 Task: Create a rule when a start date between 1 and 7working days ago is set on a card by me.
Action: Mouse moved to (1144, 90)
Screenshot: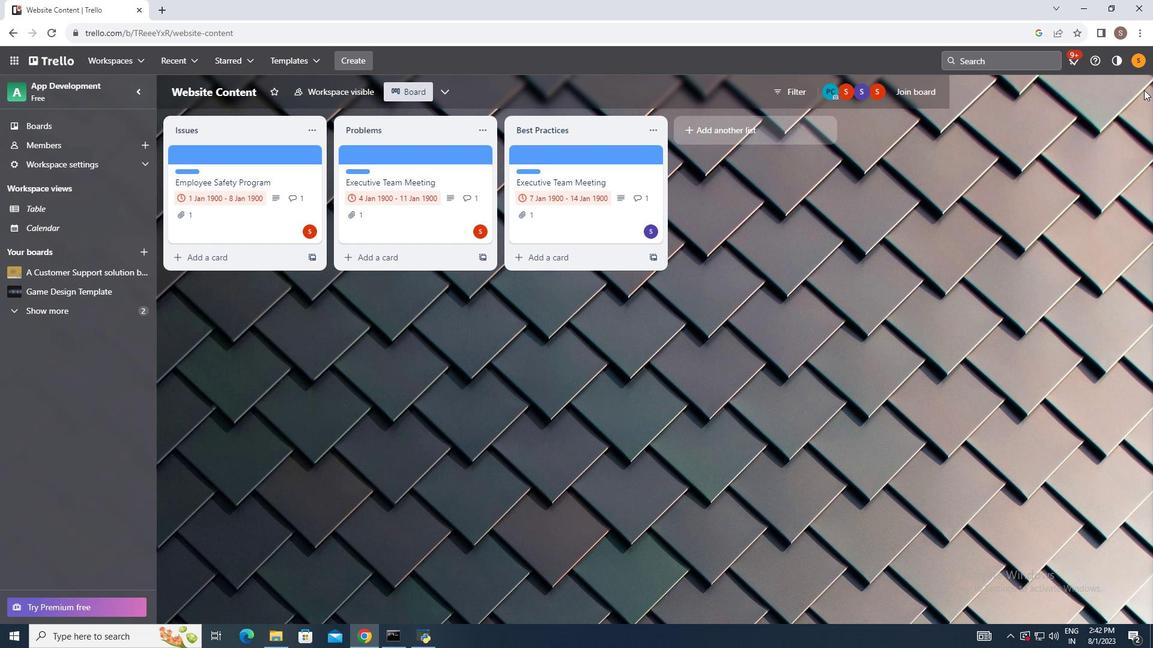 
Action: Mouse pressed left at (1144, 90)
Screenshot: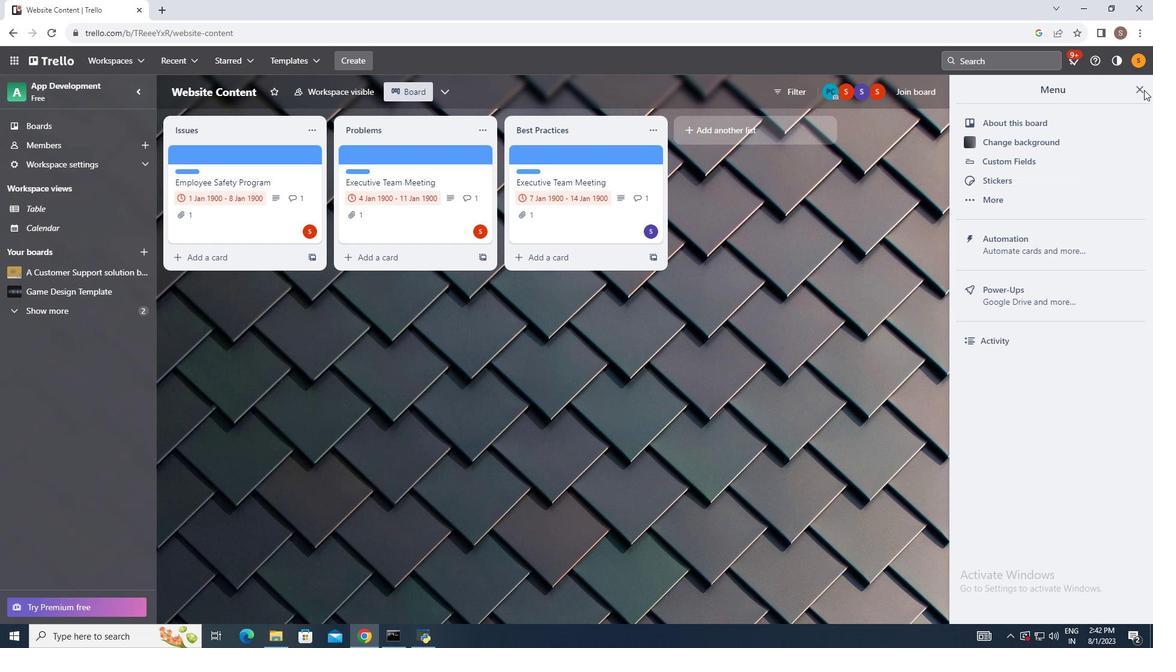 
Action: Mouse moved to (1047, 240)
Screenshot: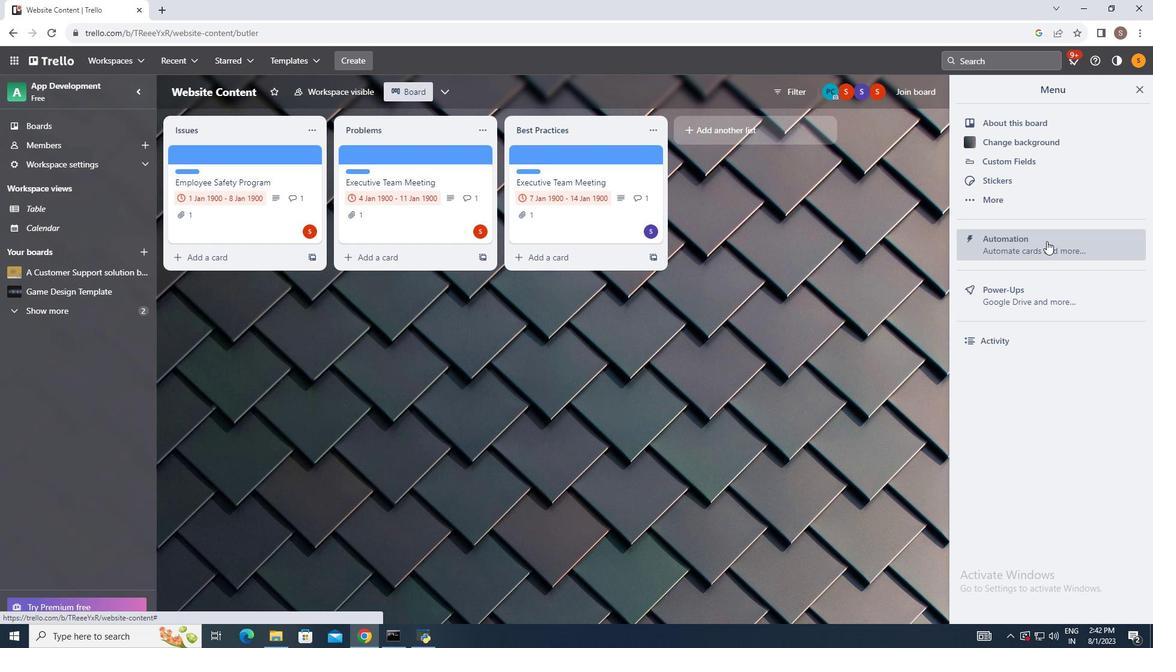 
Action: Mouse pressed left at (1047, 240)
Screenshot: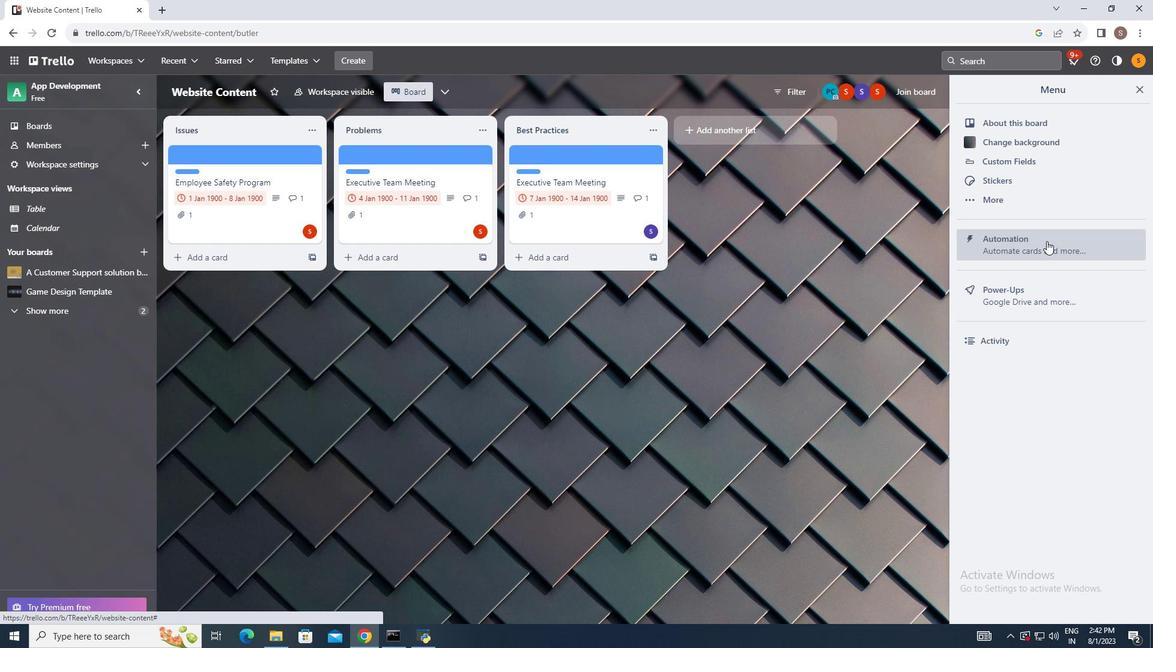 
Action: Mouse moved to (227, 200)
Screenshot: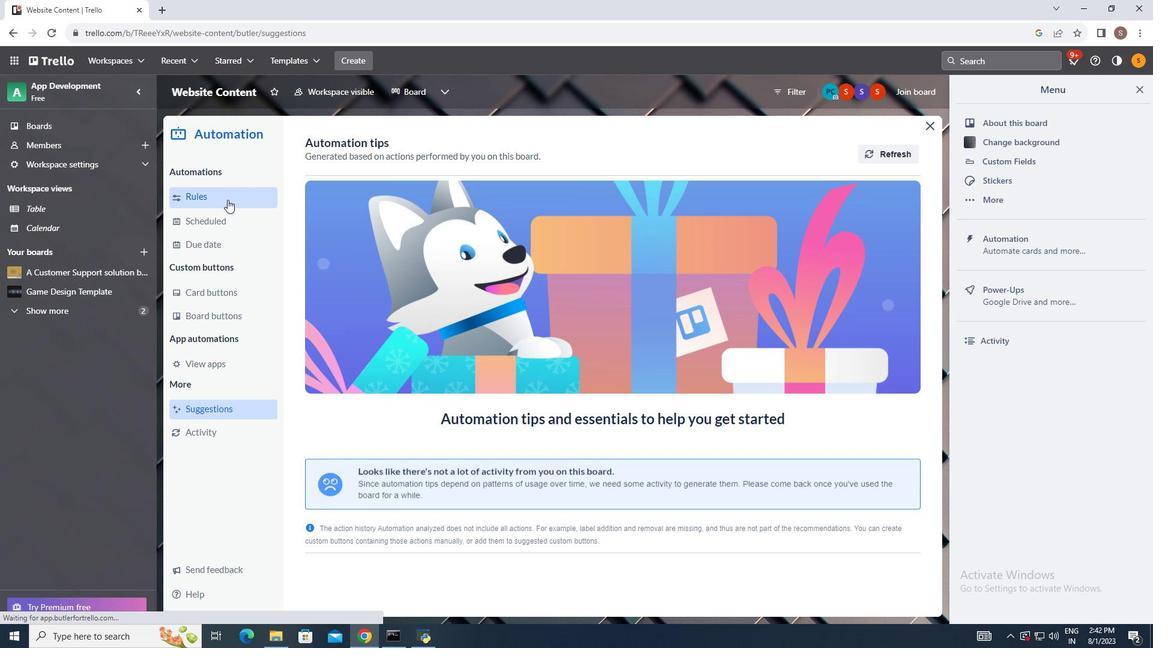 
Action: Mouse pressed left at (227, 200)
Screenshot: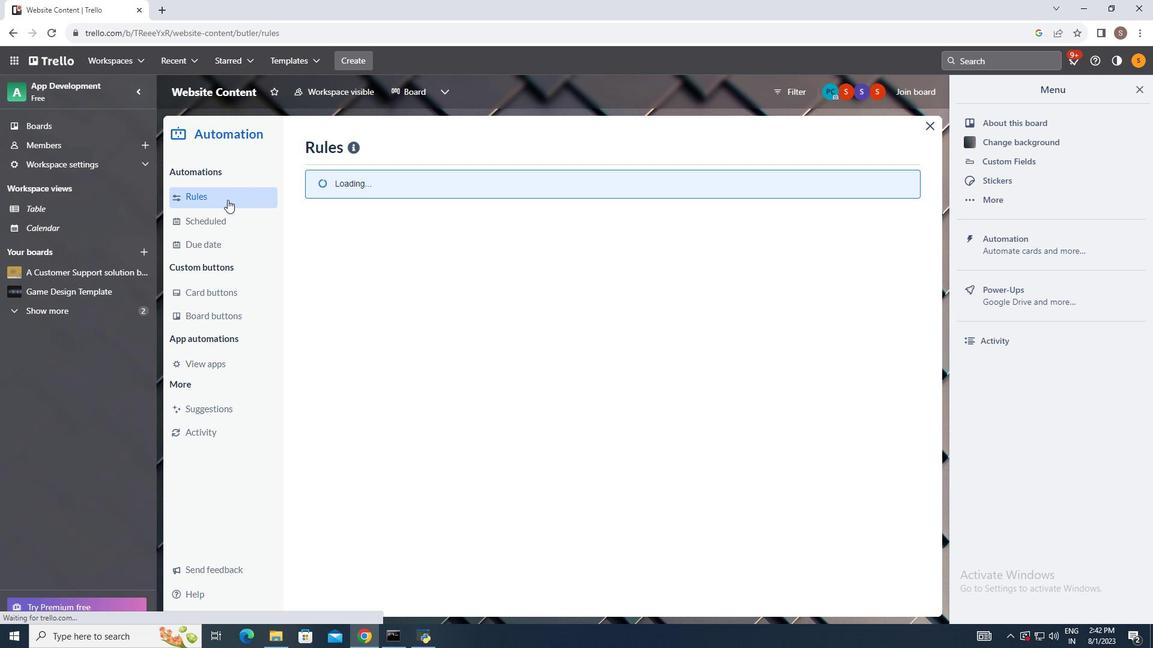 
Action: Mouse moved to (800, 151)
Screenshot: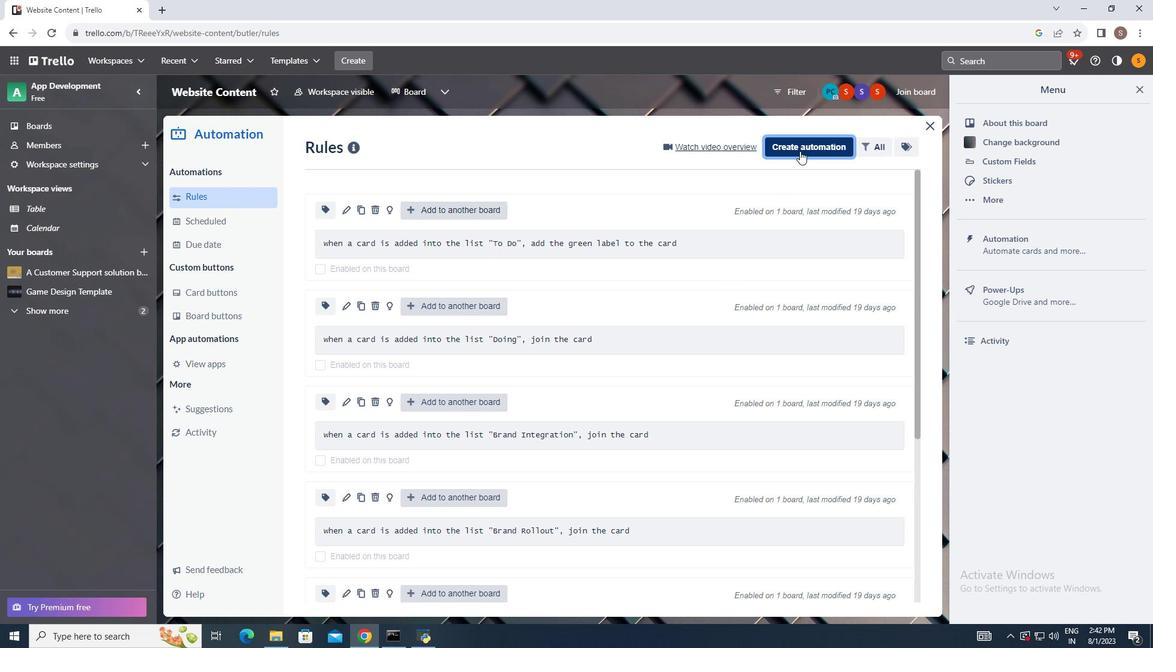 
Action: Mouse pressed left at (800, 151)
Screenshot: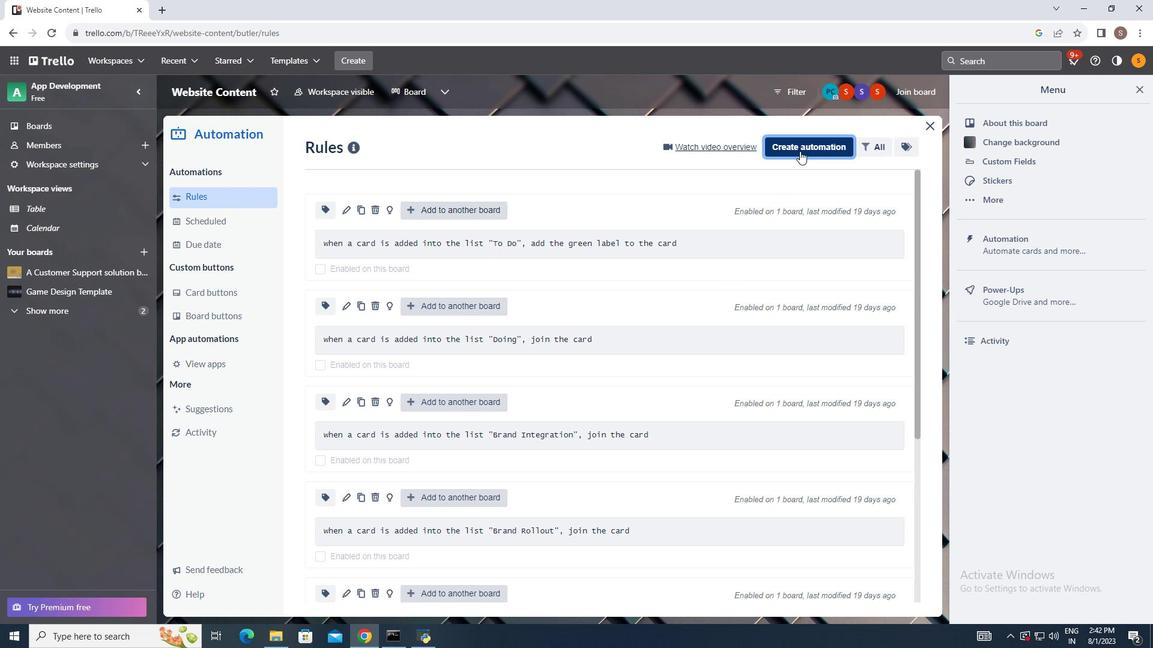 
Action: Mouse moved to (621, 262)
Screenshot: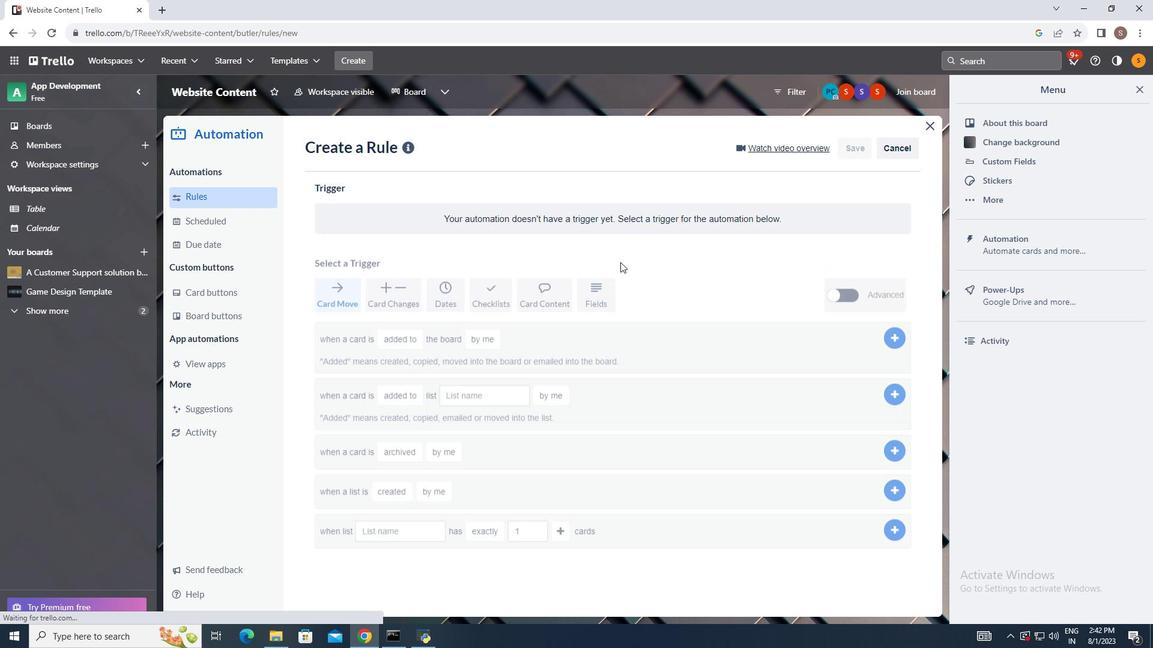 
Action: Mouse pressed left at (621, 262)
Screenshot: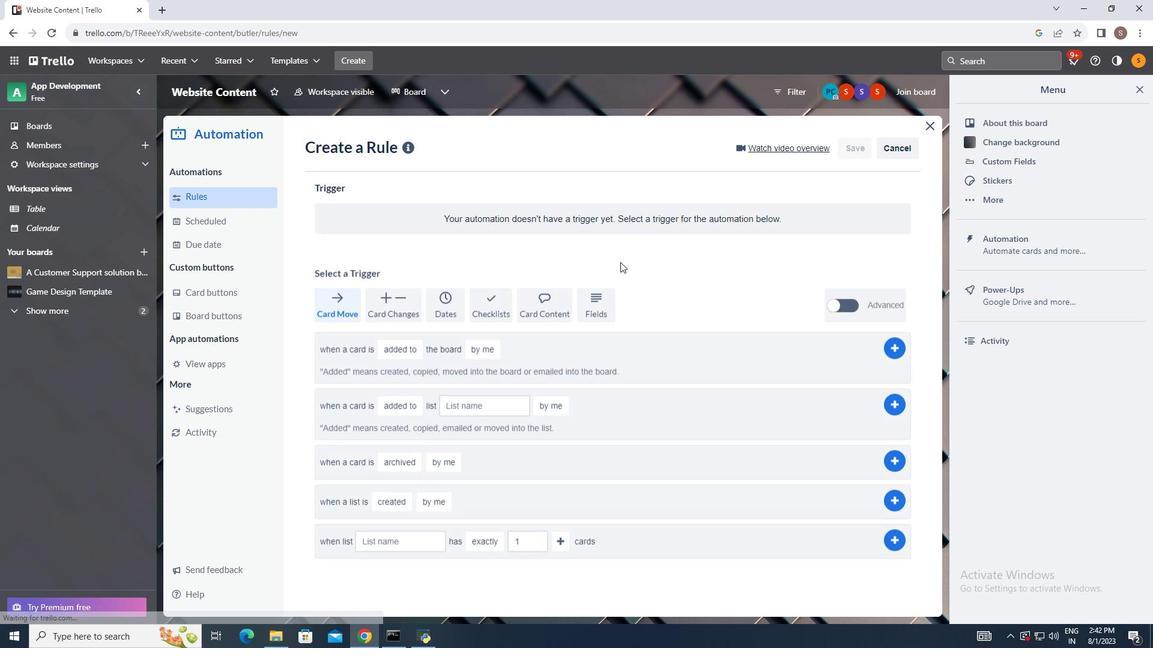 
Action: Mouse moved to (449, 300)
Screenshot: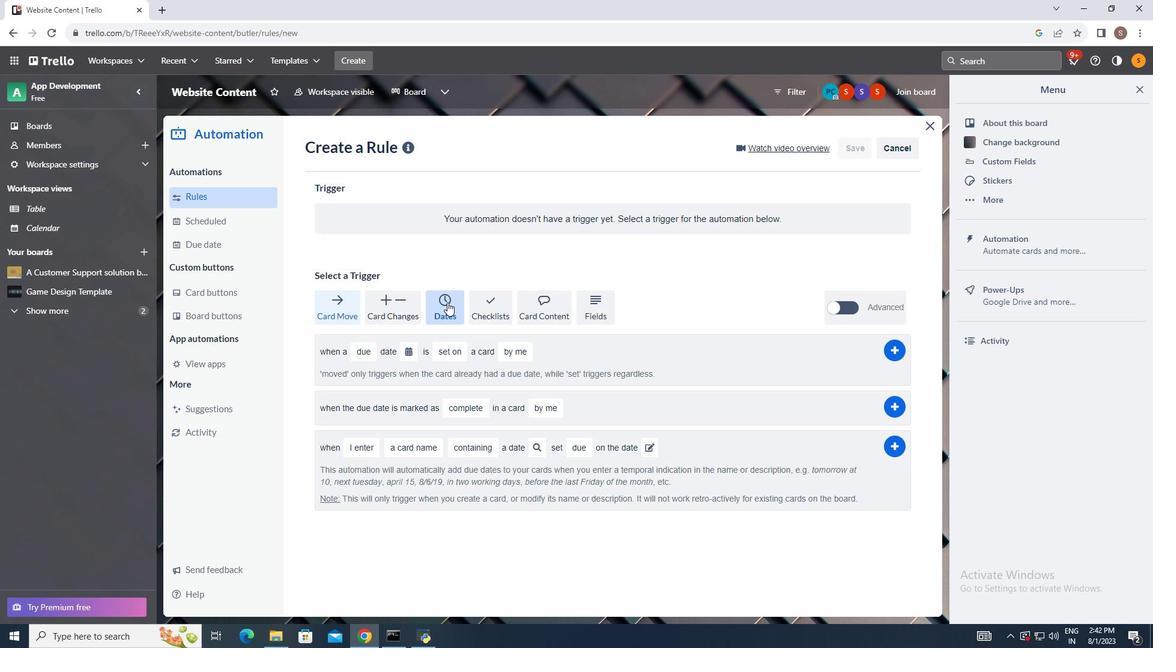 
Action: Mouse pressed left at (449, 300)
Screenshot: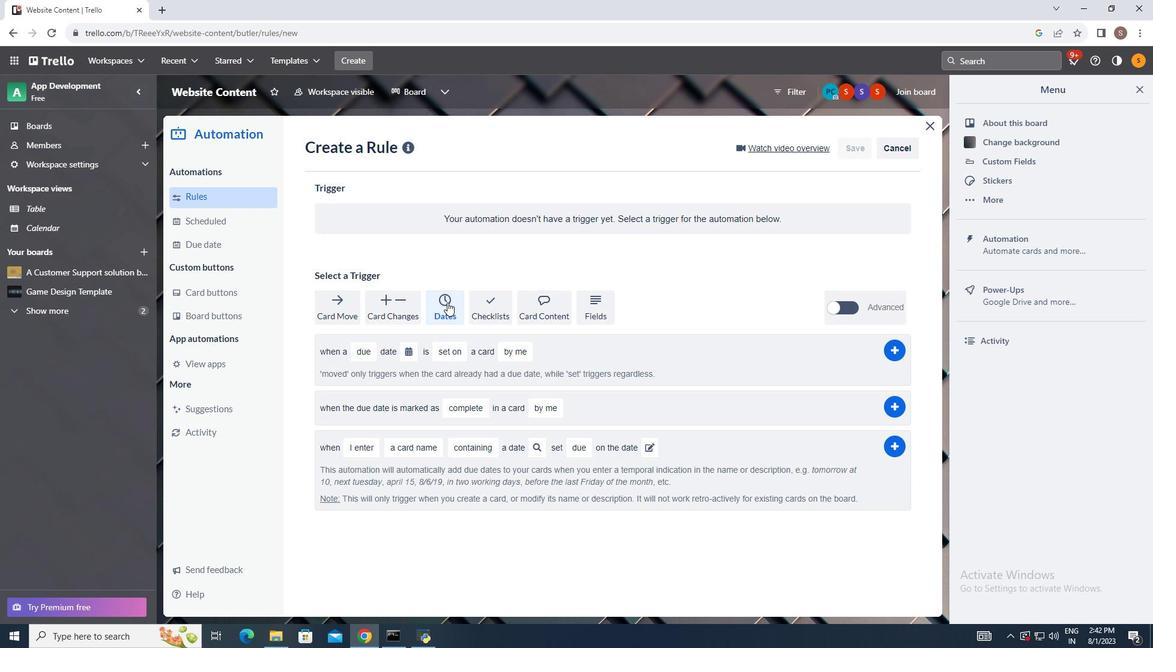 
Action: Mouse moved to (358, 348)
Screenshot: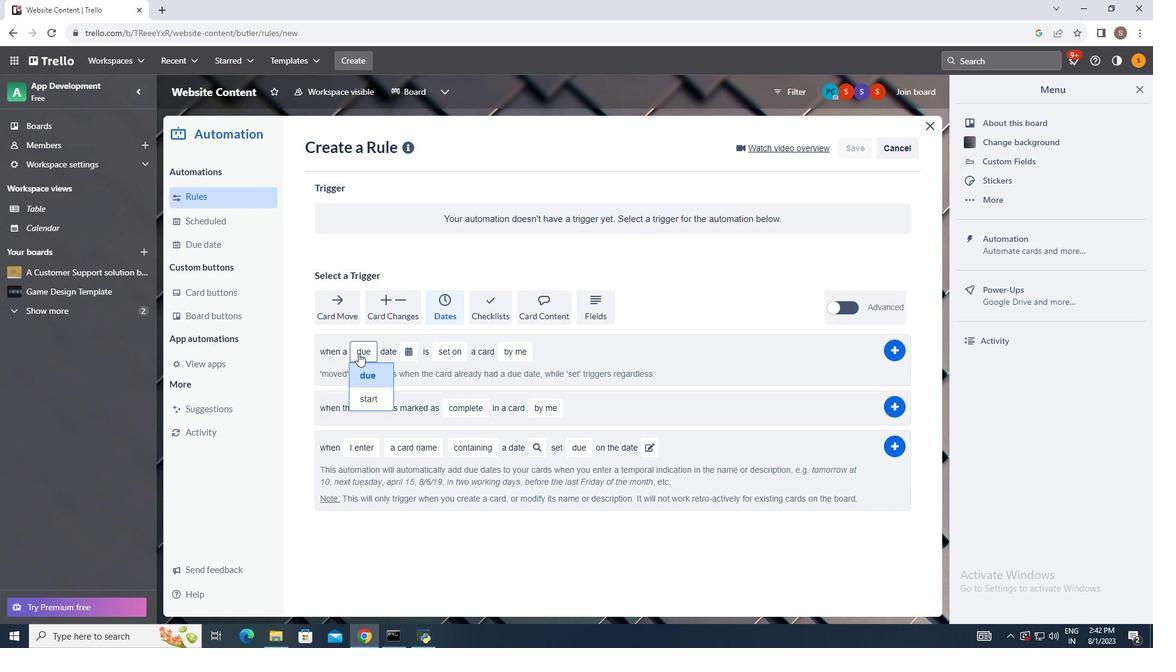 
Action: Mouse pressed left at (358, 348)
Screenshot: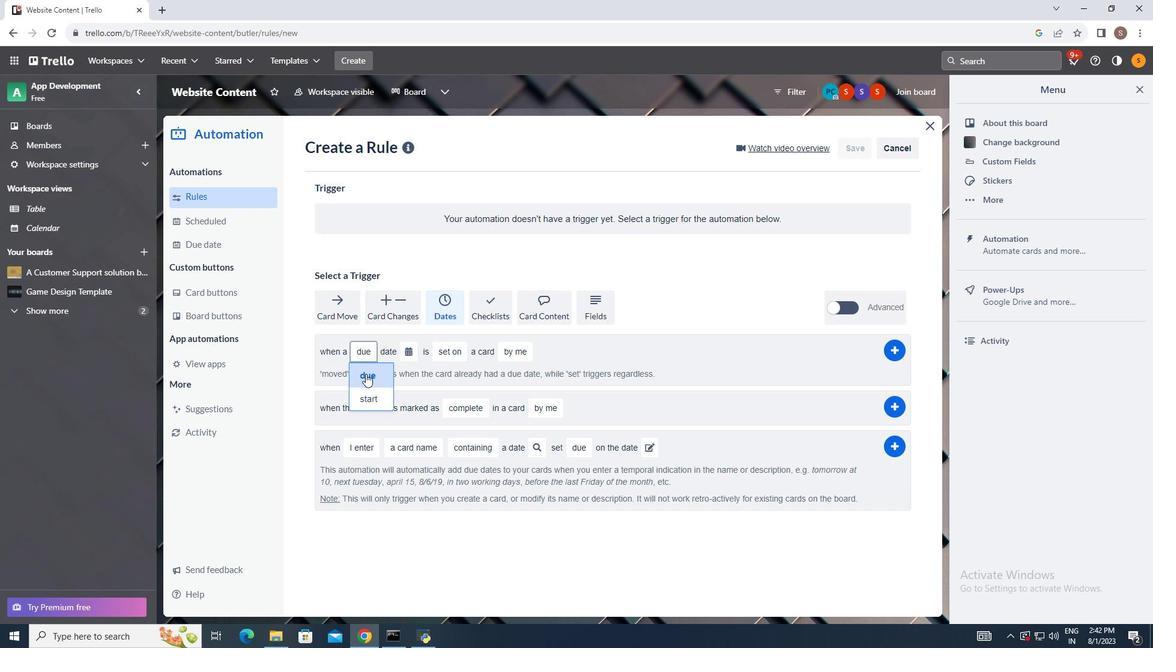 
Action: Mouse moved to (368, 395)
Screenshot: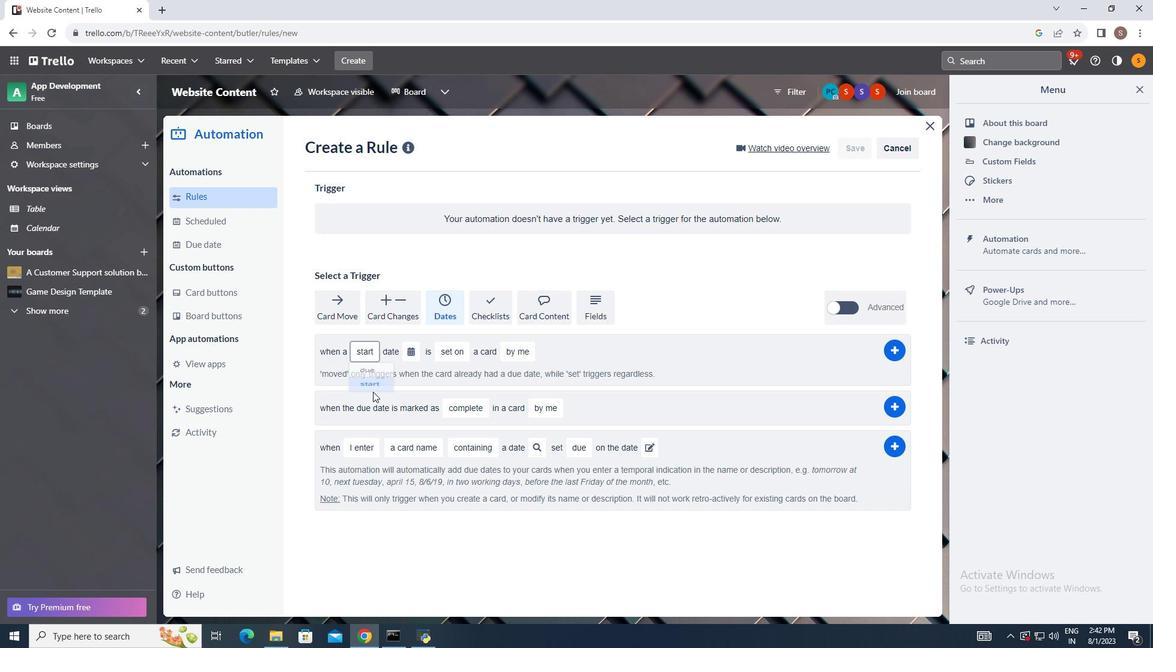 
Action: Mouse pressed left at (368, 395)
Screenshot: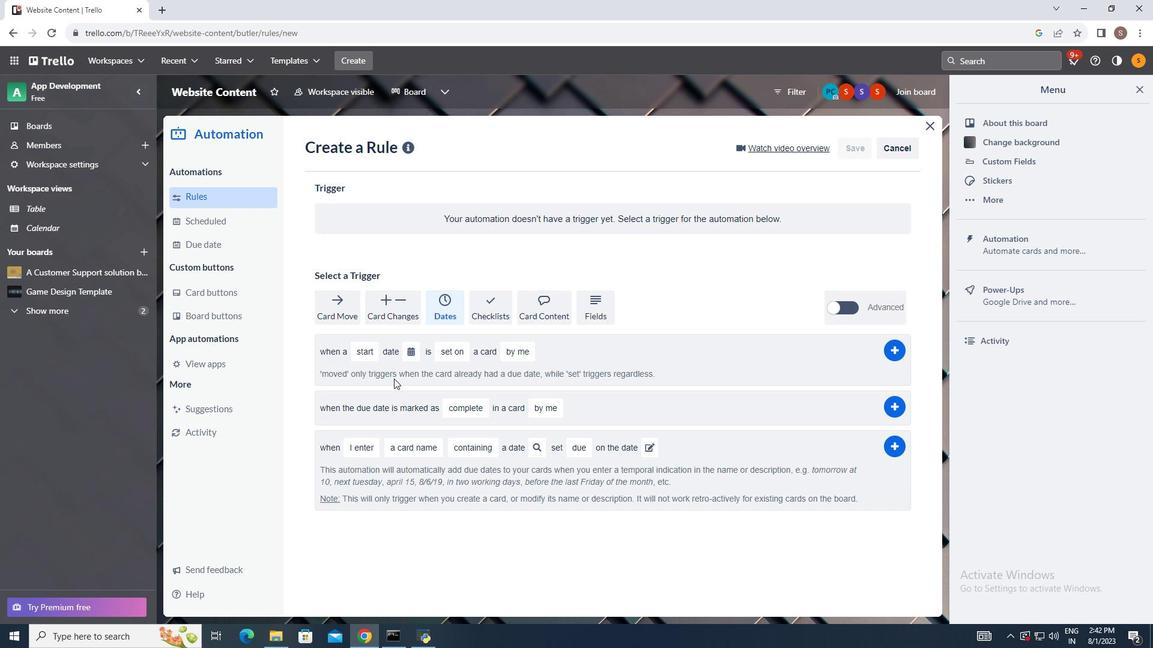 
Action: Mouse moved to (411, 354)
Screenshot: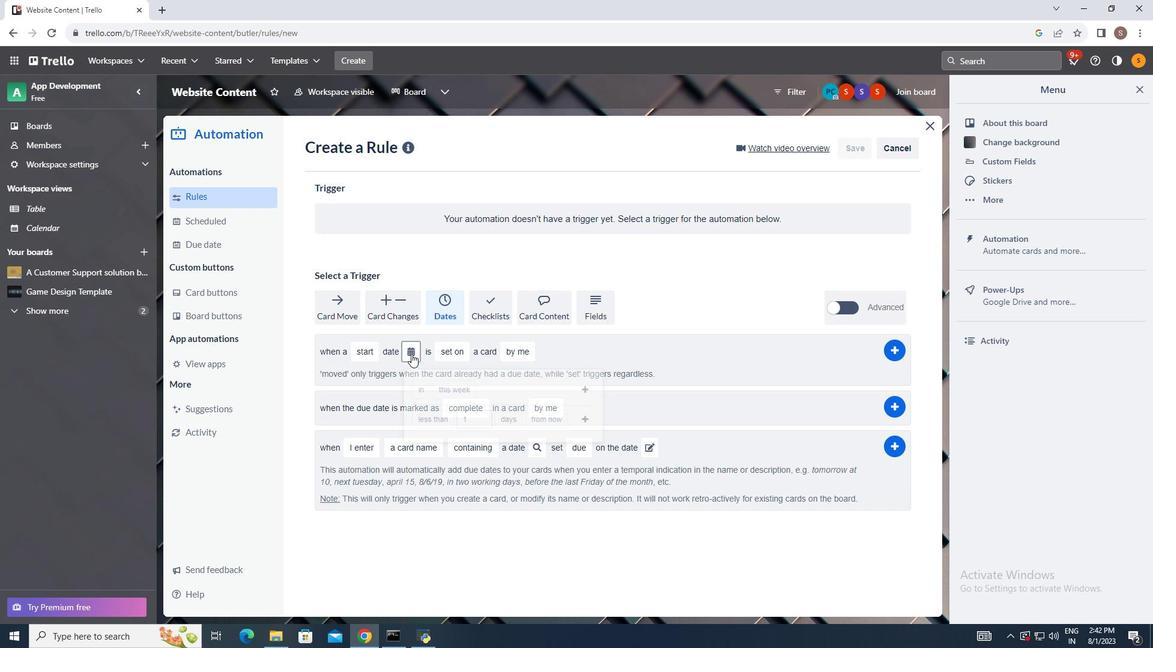
Action: Mouse pressed left at (411, 354)
Screenshot: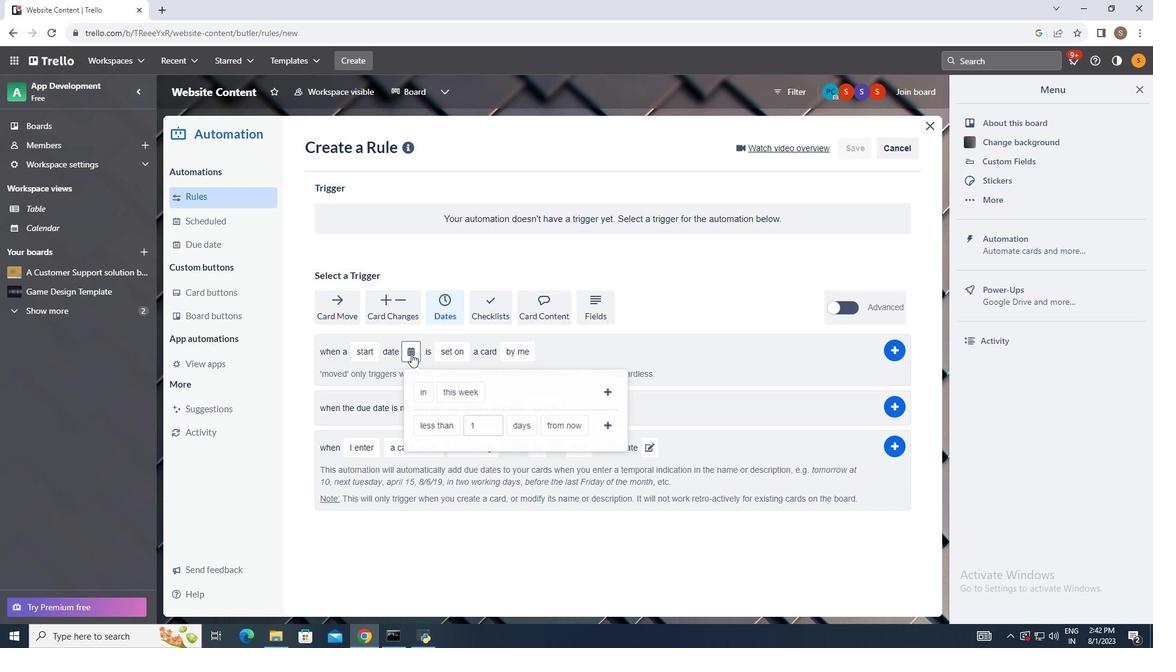 
Action: Mouse moved to (430, 423)
Screenshot: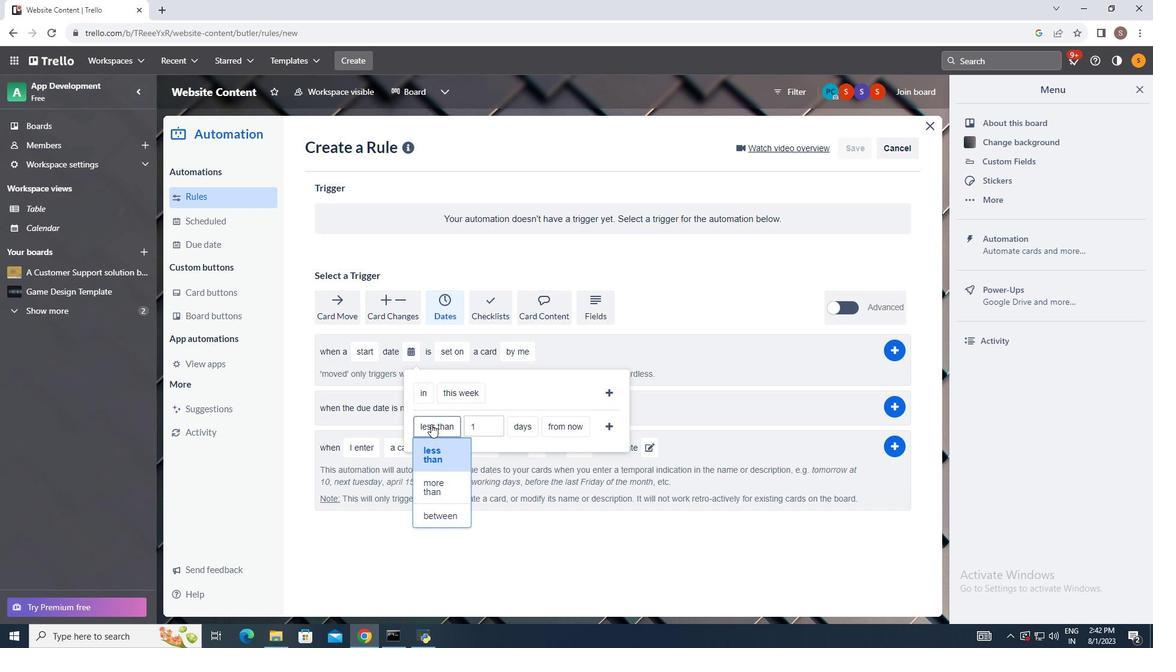 
Action: Mouse pressed left at (430, 423)
Screenshot: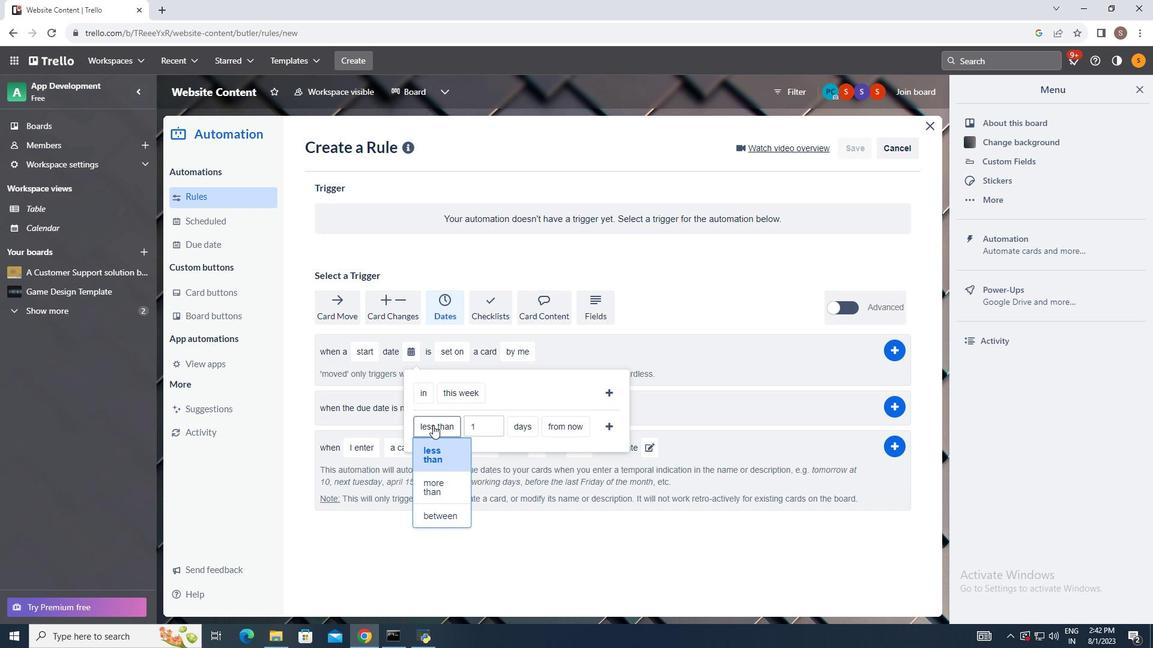 
Action: Mouse moved to (439, 514)
Screenshot: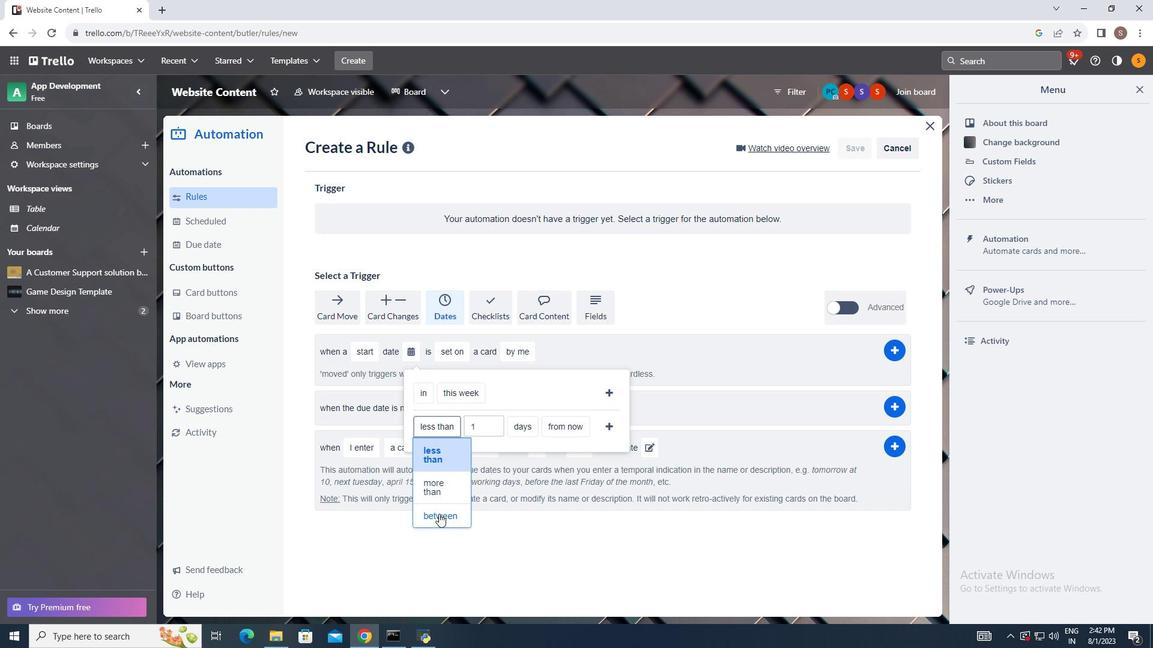 
Action: Mouse pressed left at (439, 514)
Screenshot: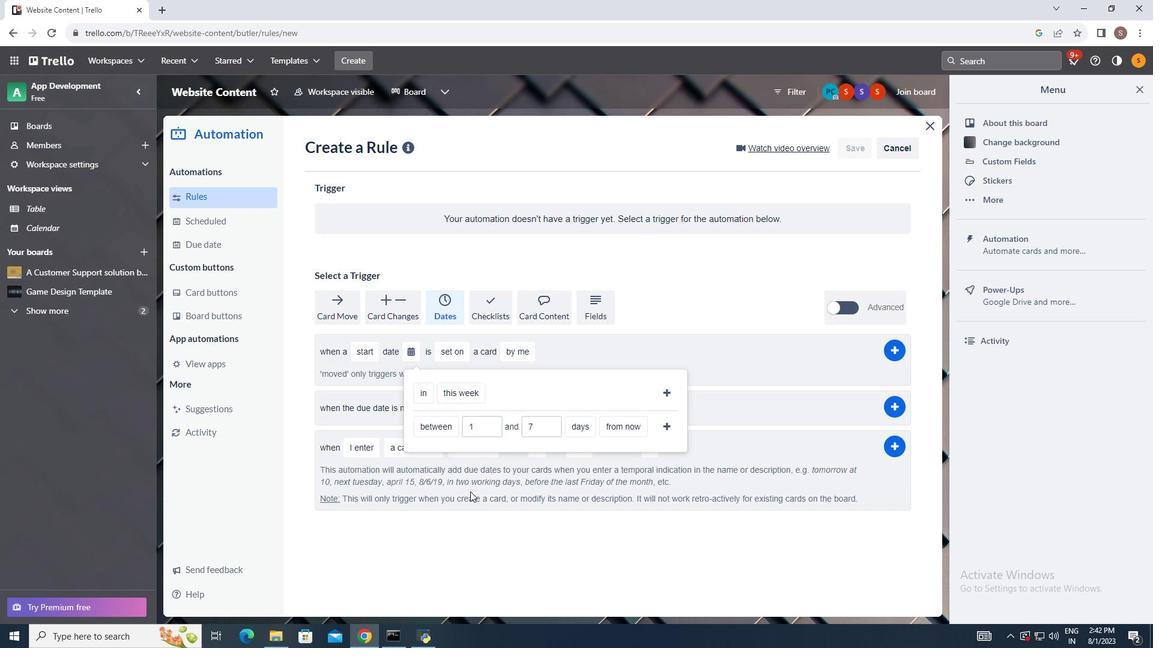 
Action: Mouse moved to (580, 430)
Screenshot: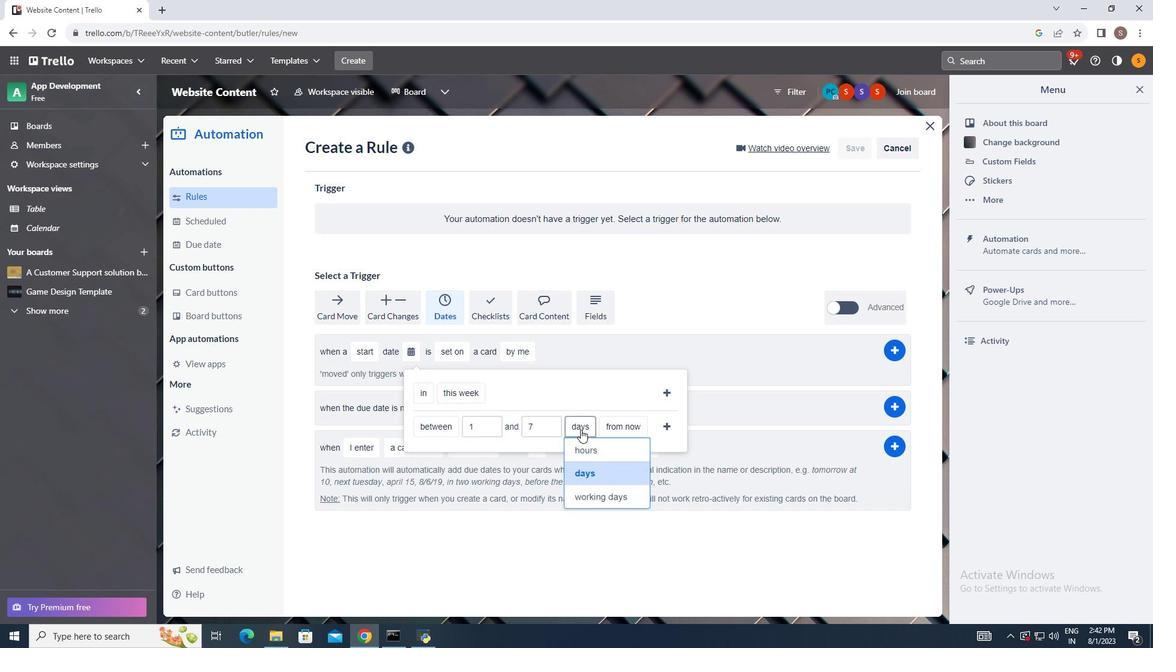 
Action: Mouse pressed left at (580, 430)
Screenshot: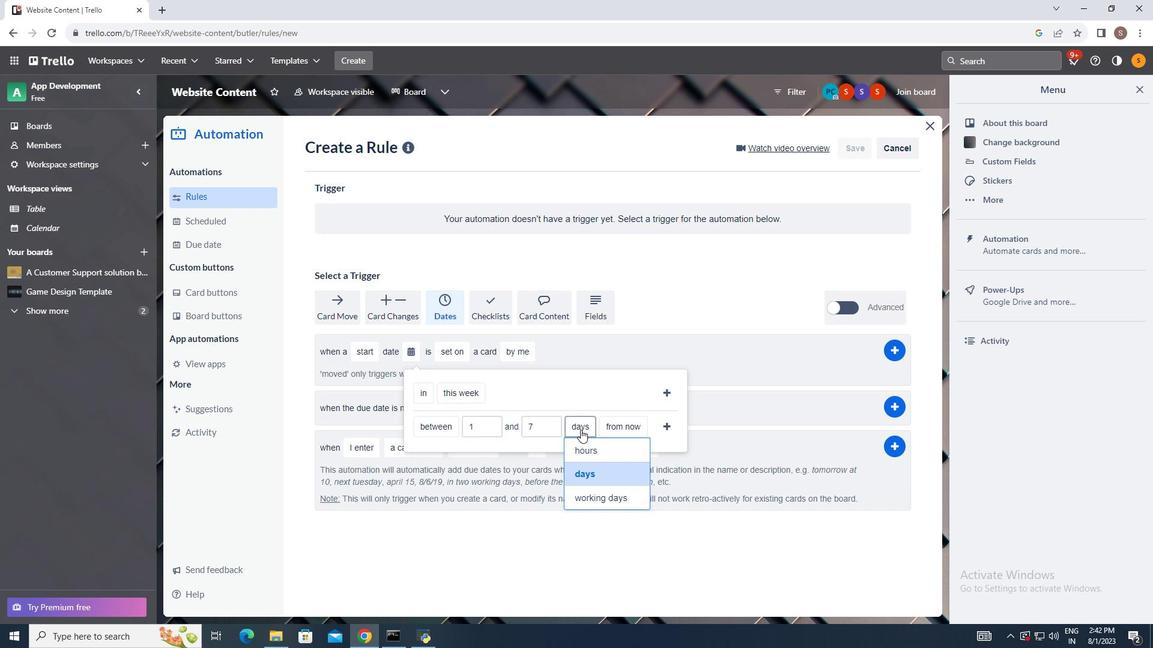 
Action: Mouse moved to (596, 493)
Screenshot: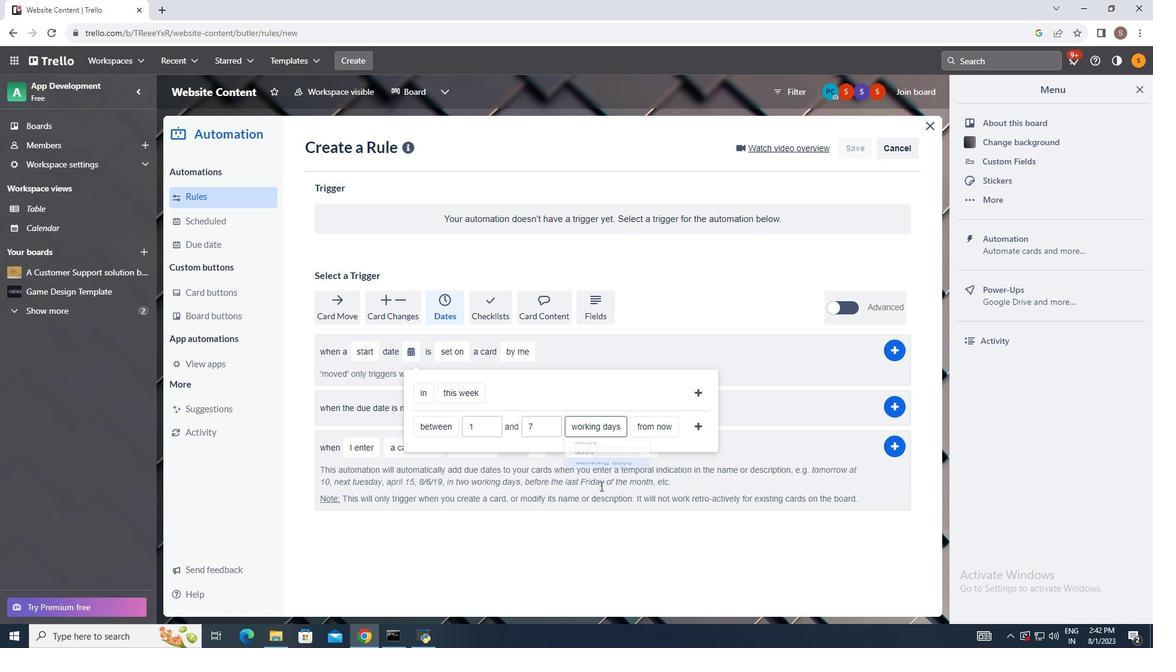 
Action: Mouse pressed left at (596, 493)
Screenshot: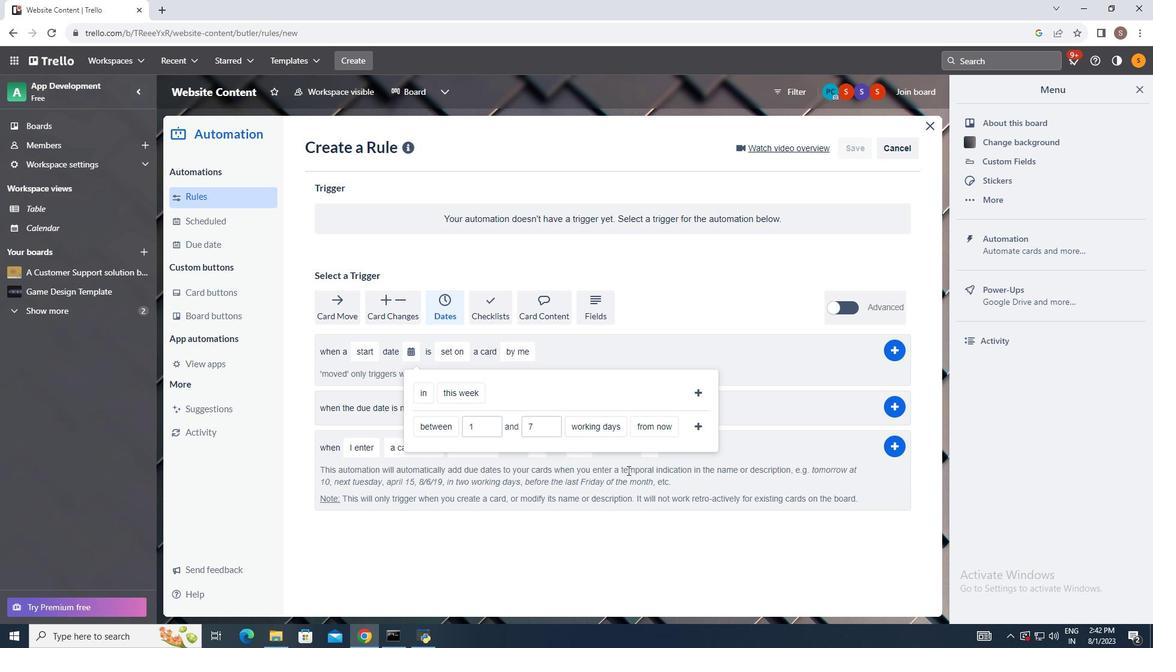 
Action: Mouse moved to (648, 430)
Screenshot: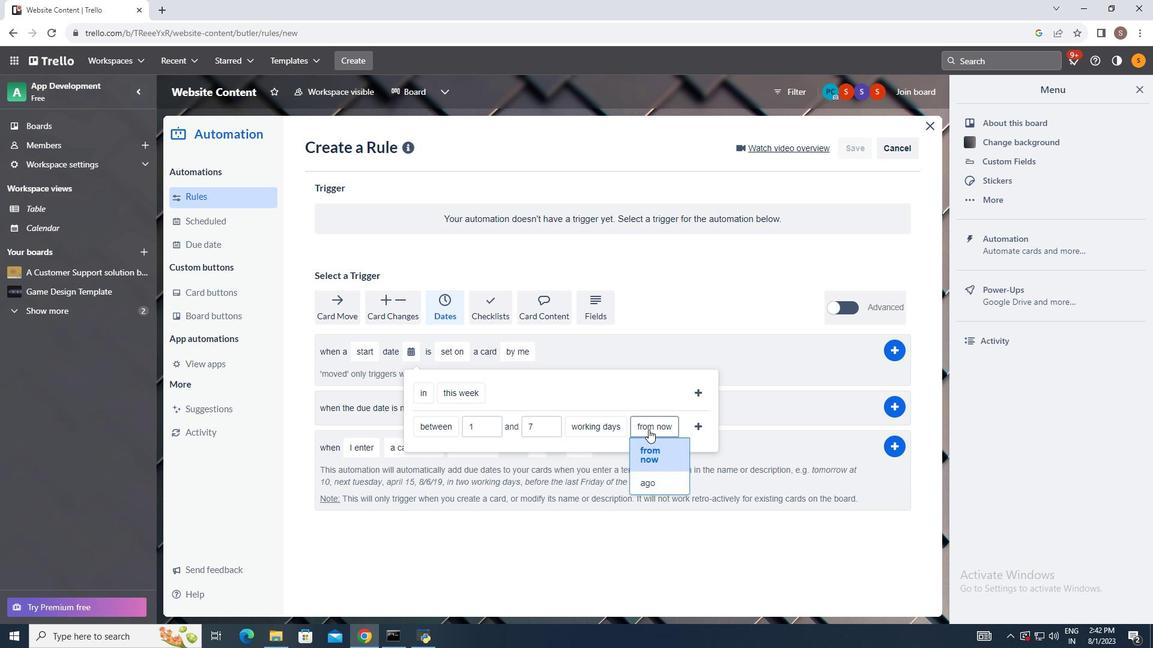 
Action: Mouse pressed left at (648, 430)
Screenshot: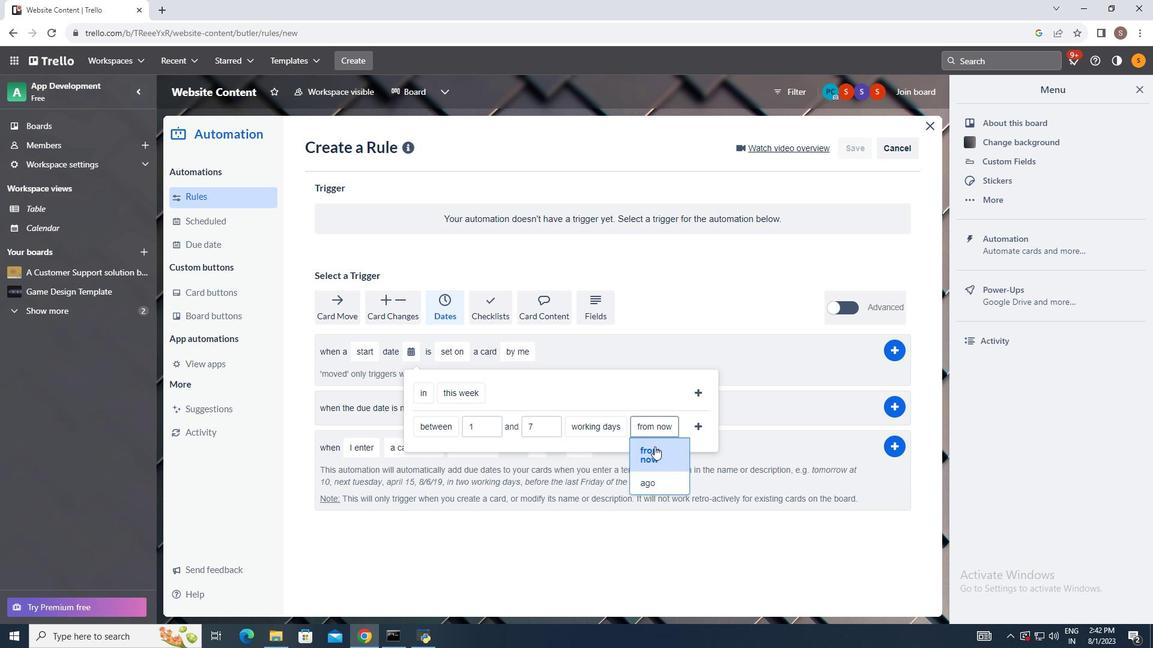 
Action: Mouse moved to (654, 479)
Screenshot: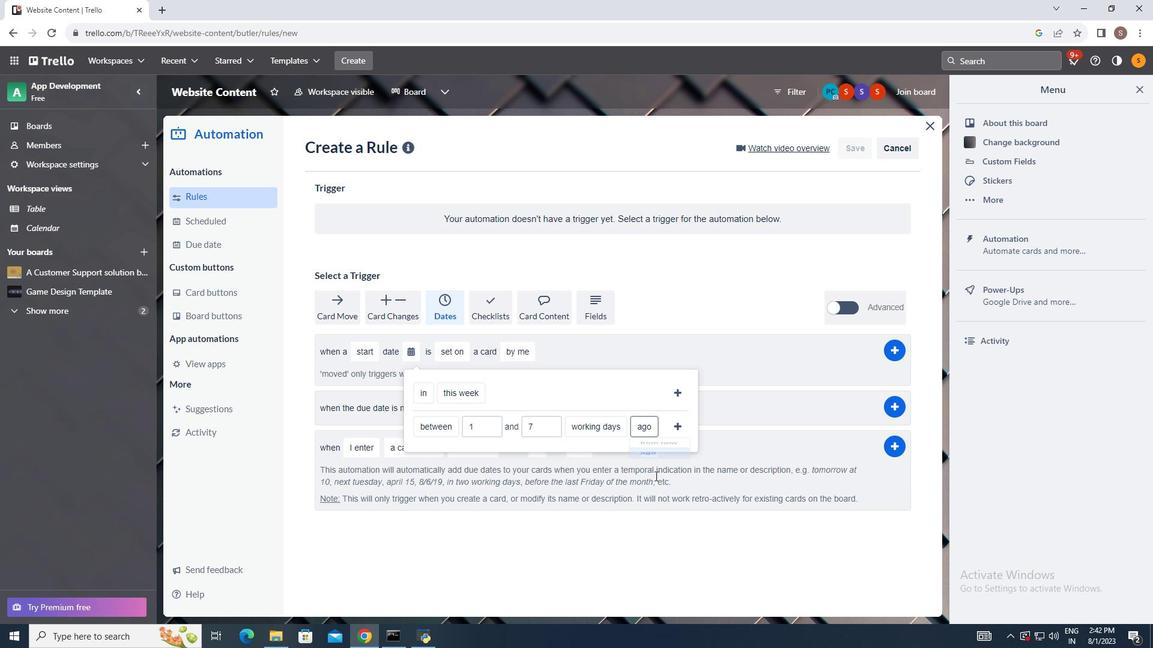 
Action: Mouse pressed left at (654, 479)
Screenshot: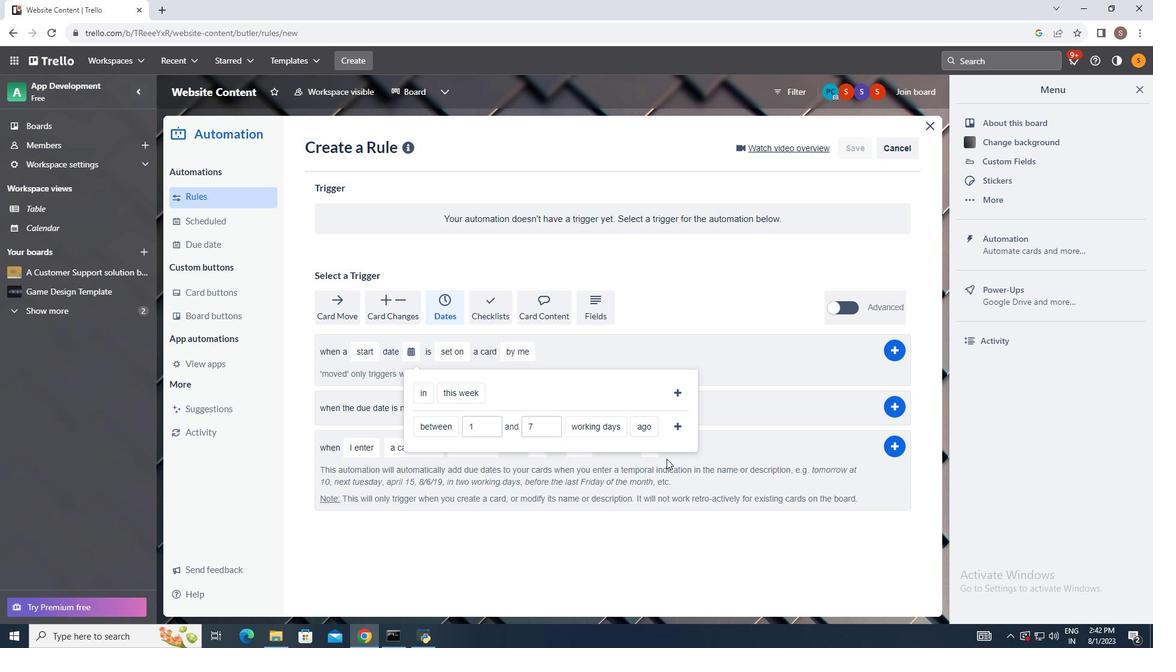 
Action: Mouse moved to (674, 424)
Screenshot: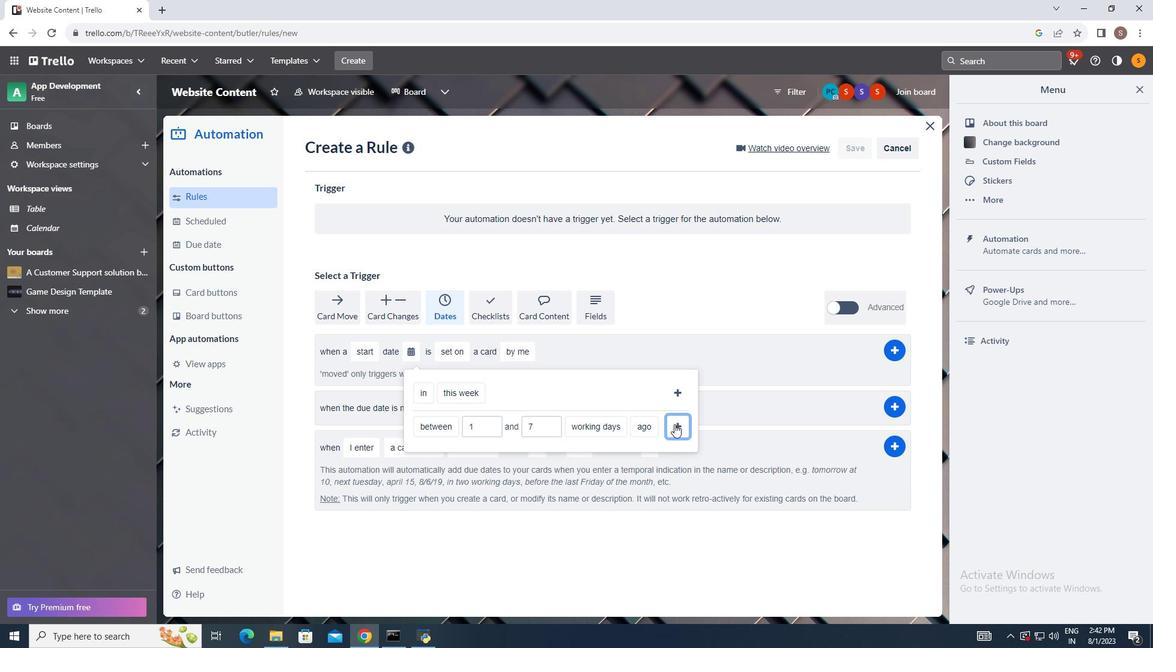 
Action: Mouse pressed left at (674, 424)
Screenshot: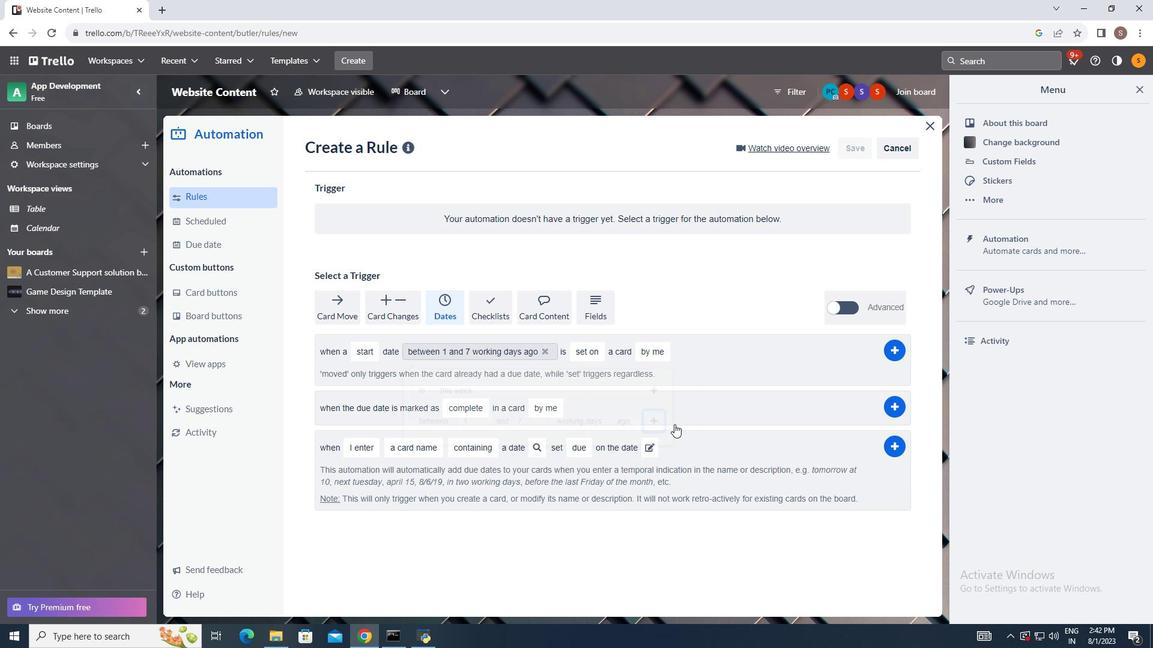 
Action: Mouse moved to (592, 356)
Screenshot: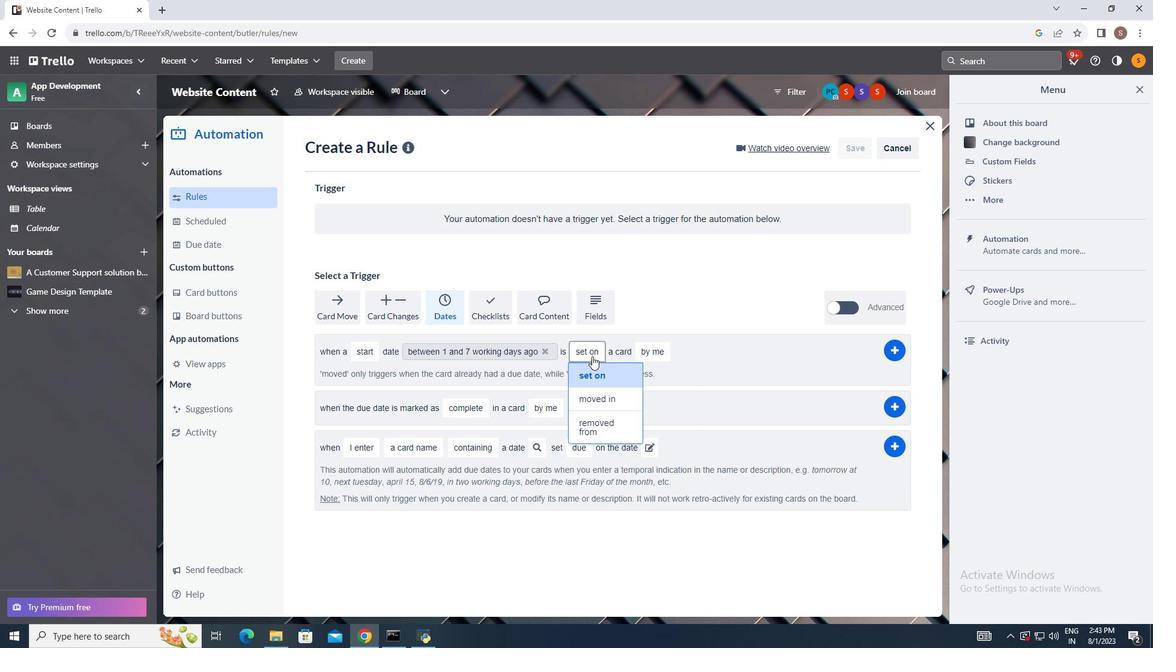 
Action: Mouse pressed left at (592, 356)
Screenshot: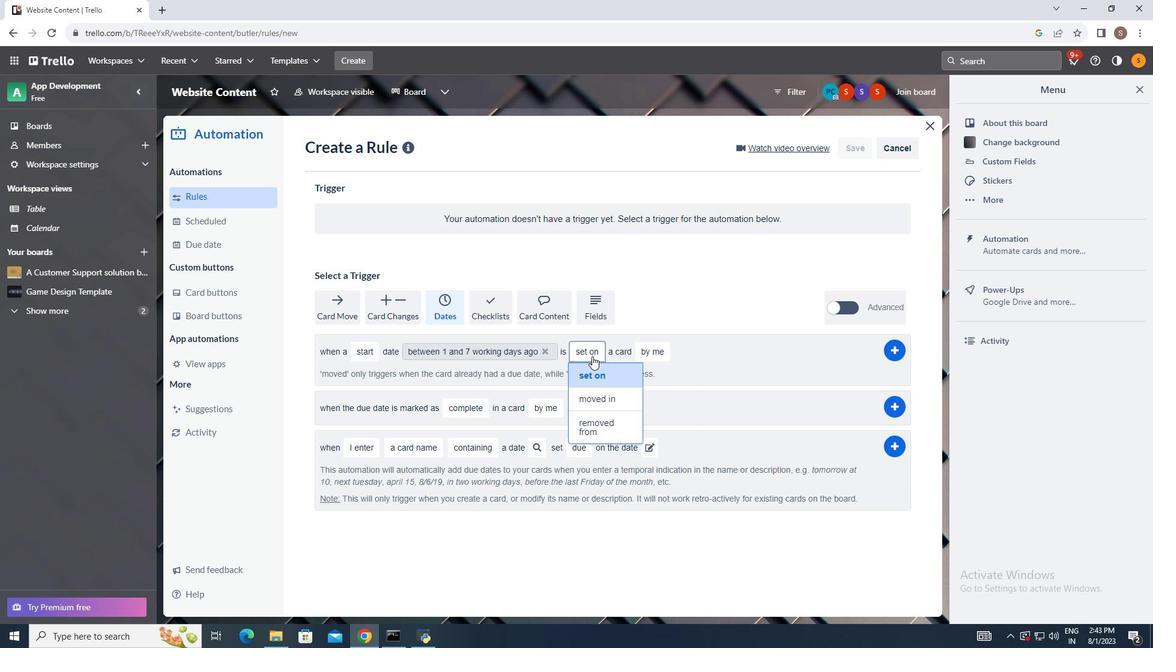 
Action: Mouse moved to (595, 374)
Screenshot: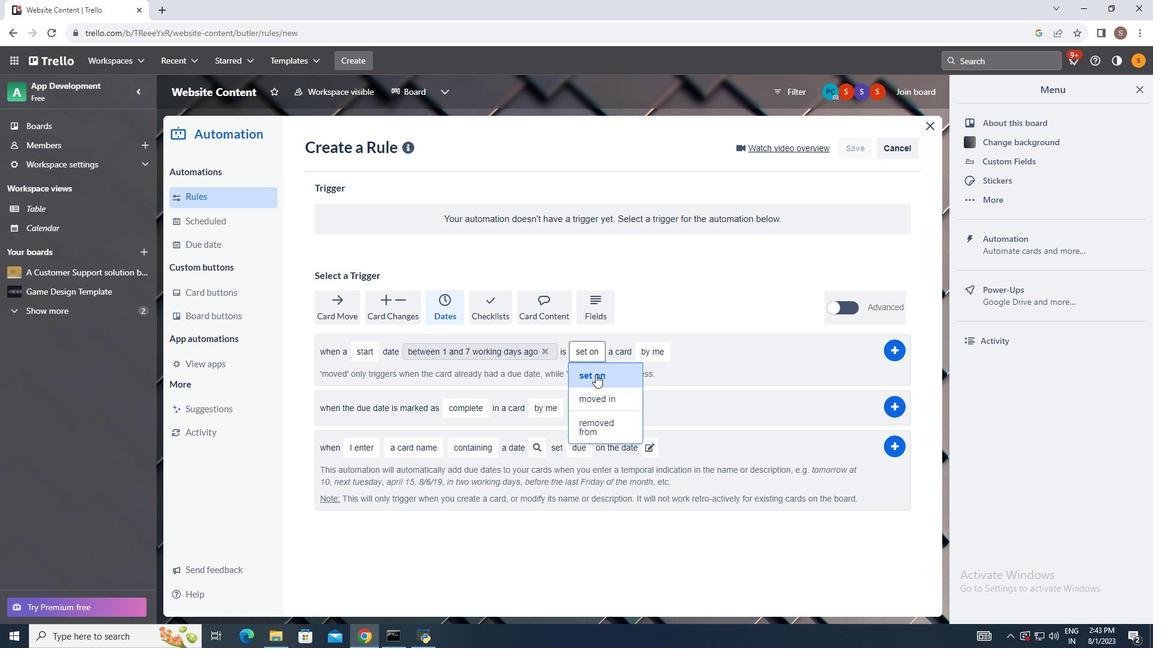 
Action: Mouse pressed left at (595, 374)
Screenshot: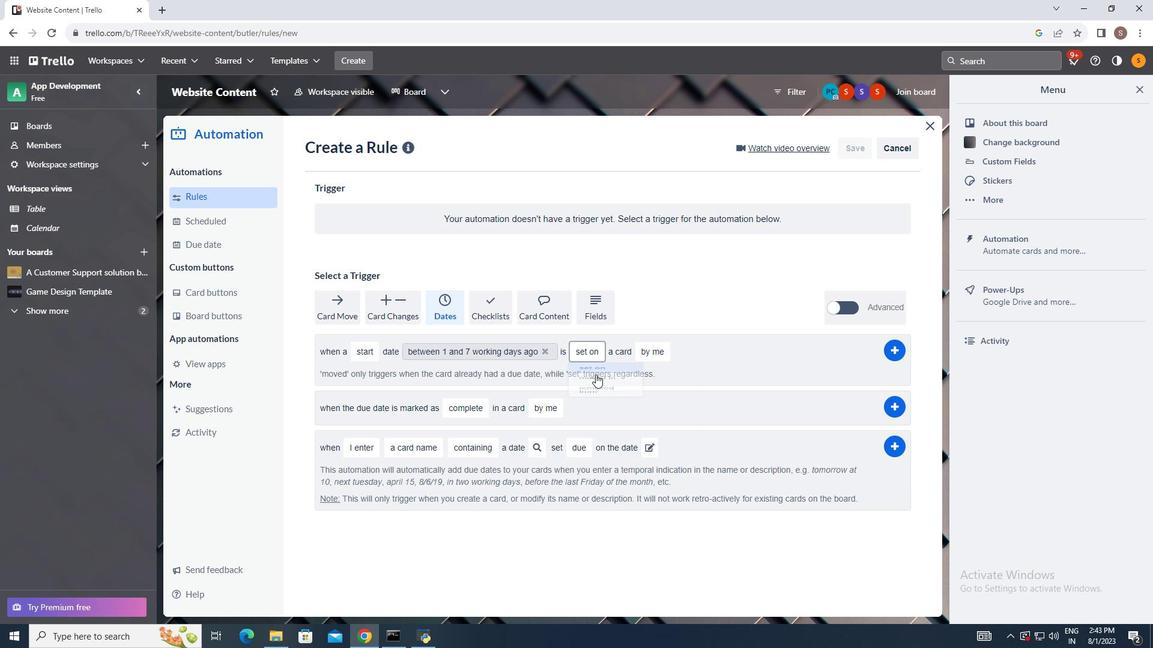 
Action: Mouse moved to (649, 353)
Screenshot: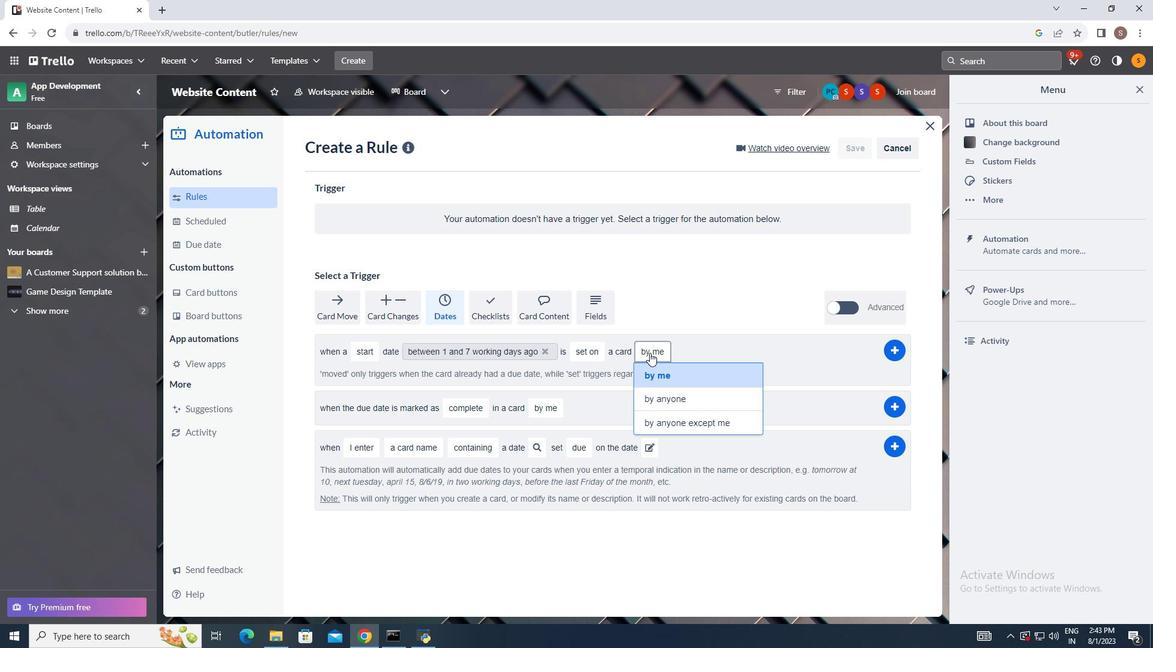 
Action: Mouse pressed left at (649, 353)
Screenshot: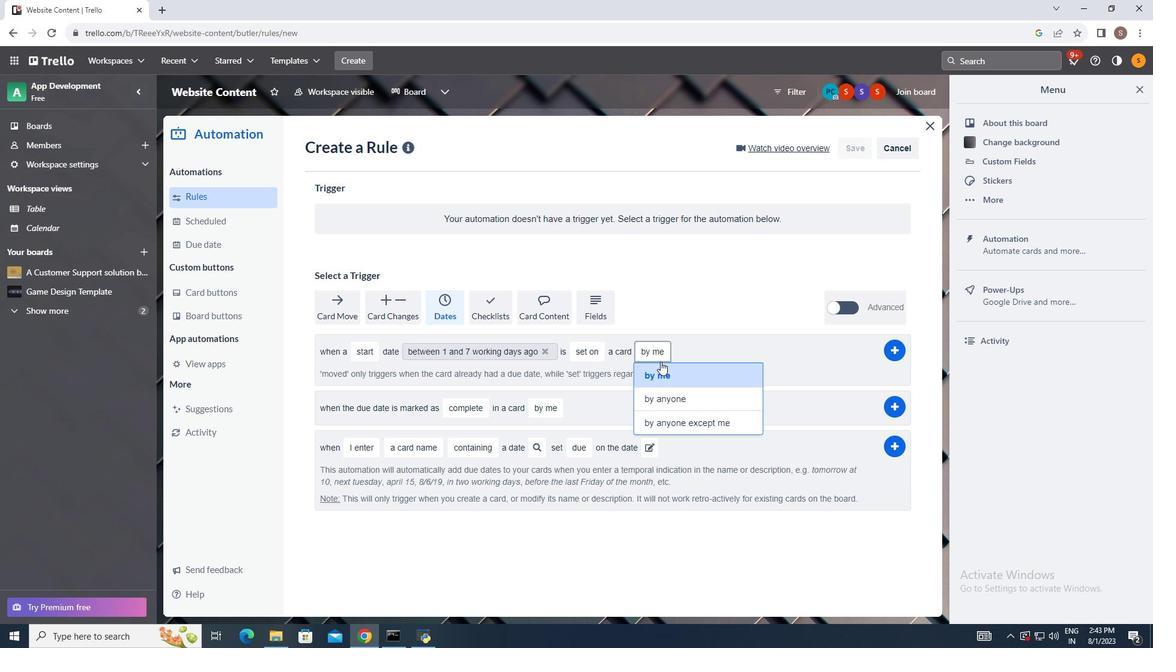 
Action: Mouse moved to (667, 370)
Screenshot: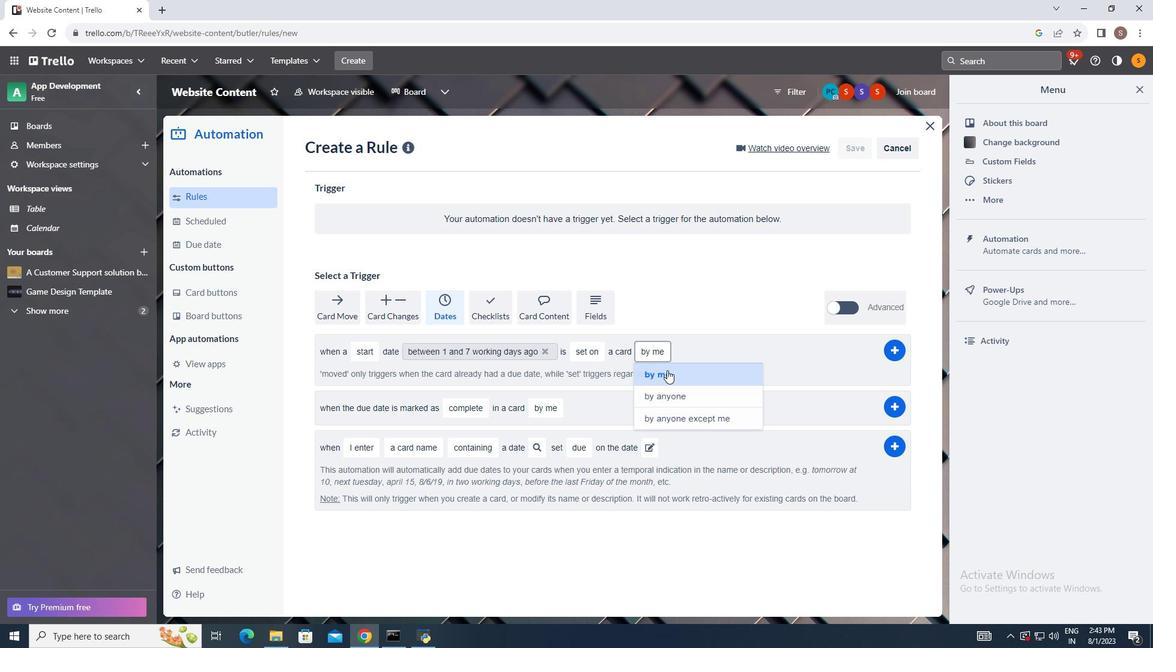 
Action: Mouse pressed left at (667, 370)
Screenshot: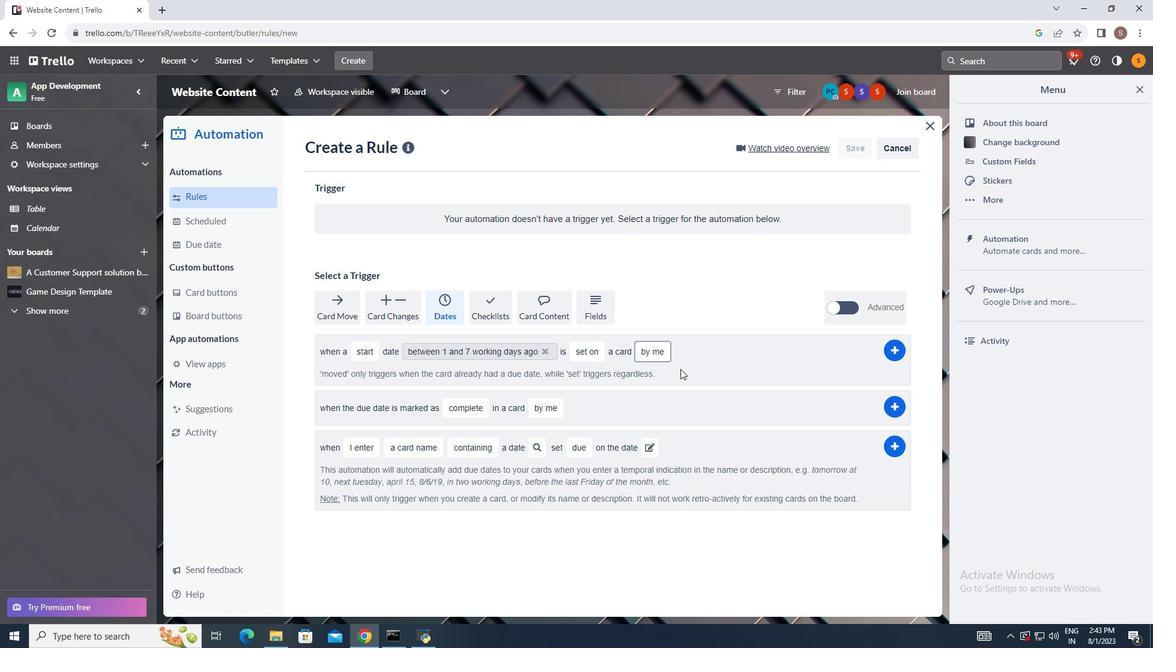 
Action: Mouse moved to (892, 351)
Screenshot: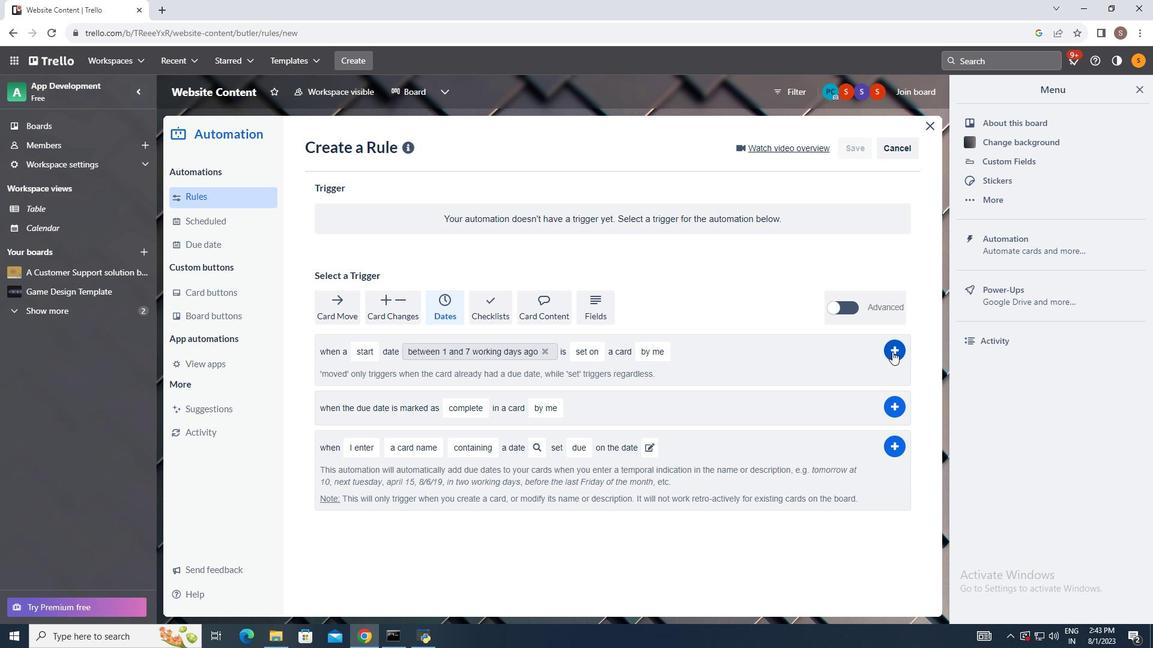 
Action: Mouse pressed left at (892, 351)
Screenshot: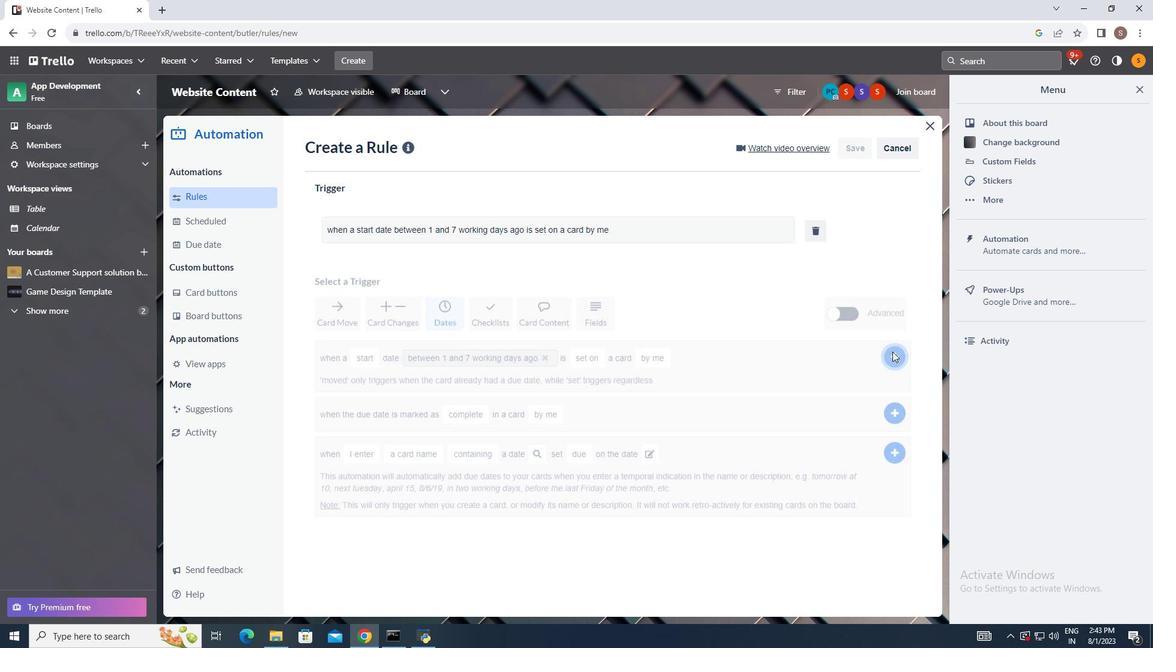 
Action: Mouse moved to (564, 284)
Screenshot: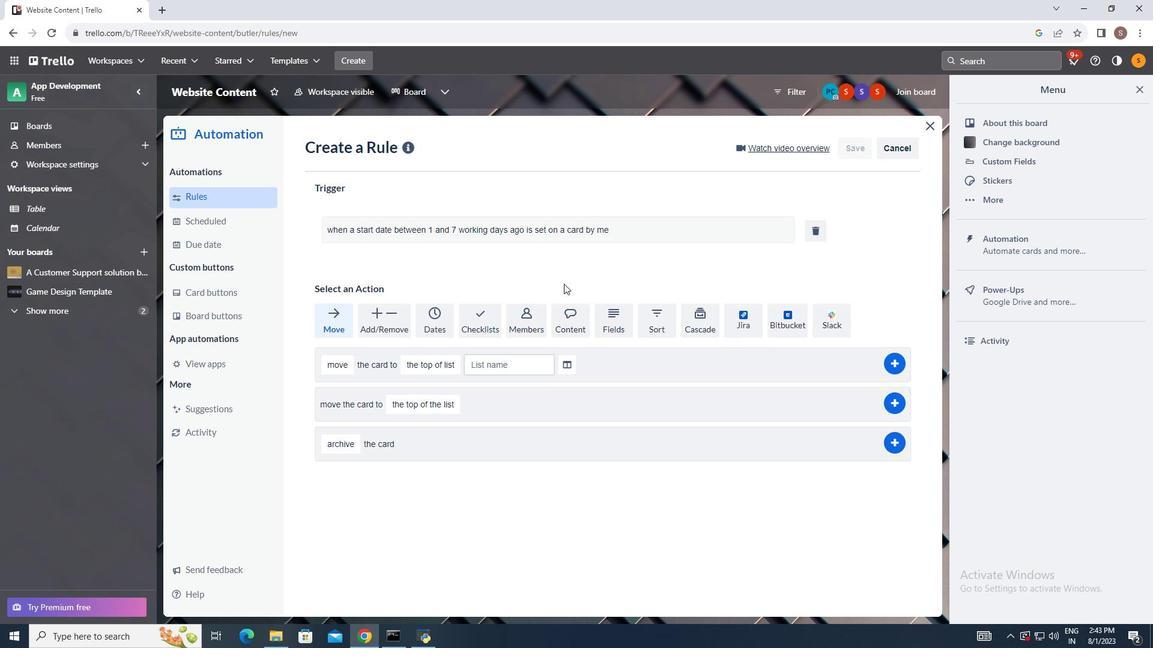 
